 Task: Look for products in the category "More Dips & Spreads" from Market Corner only.
Action: Mouse moved to (1085, 351)
Screenshot: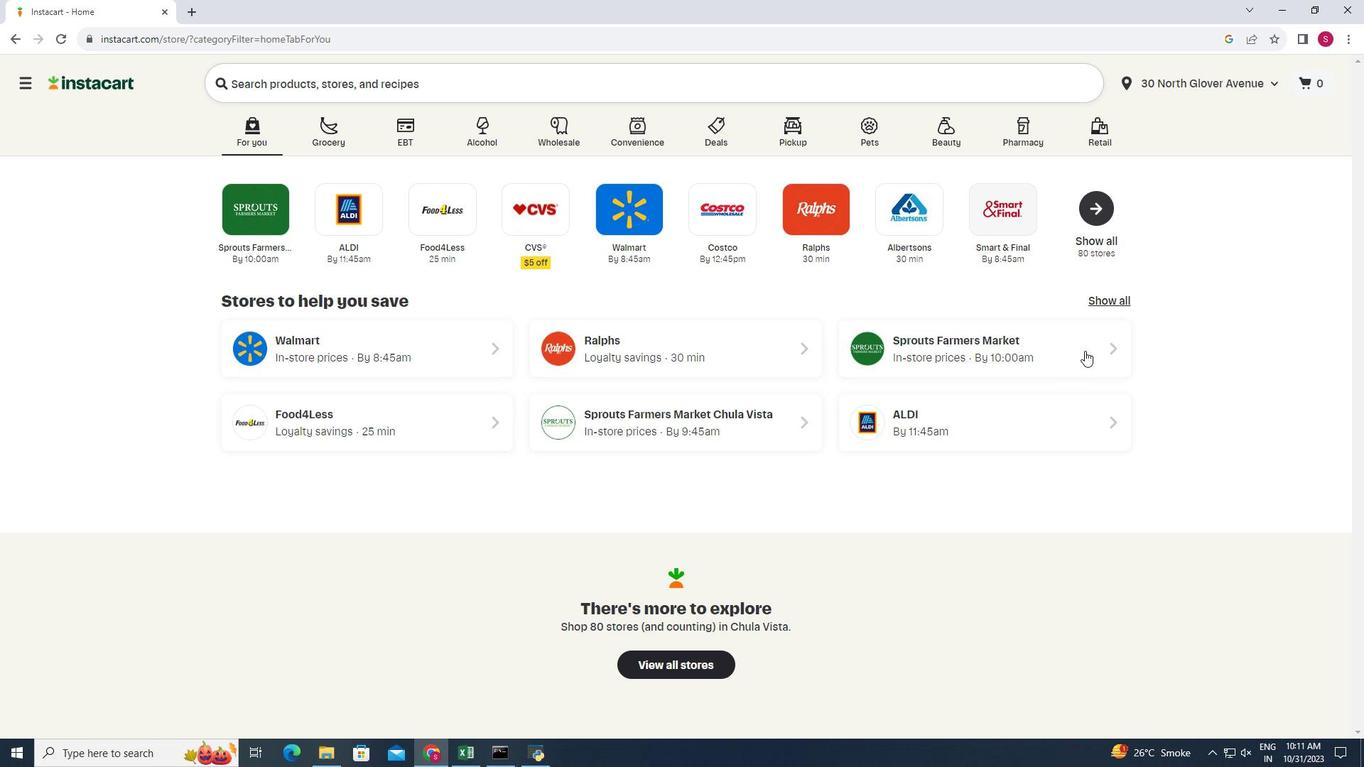 
Action: Mouse pressed left at (1085, 351)
Screenshot: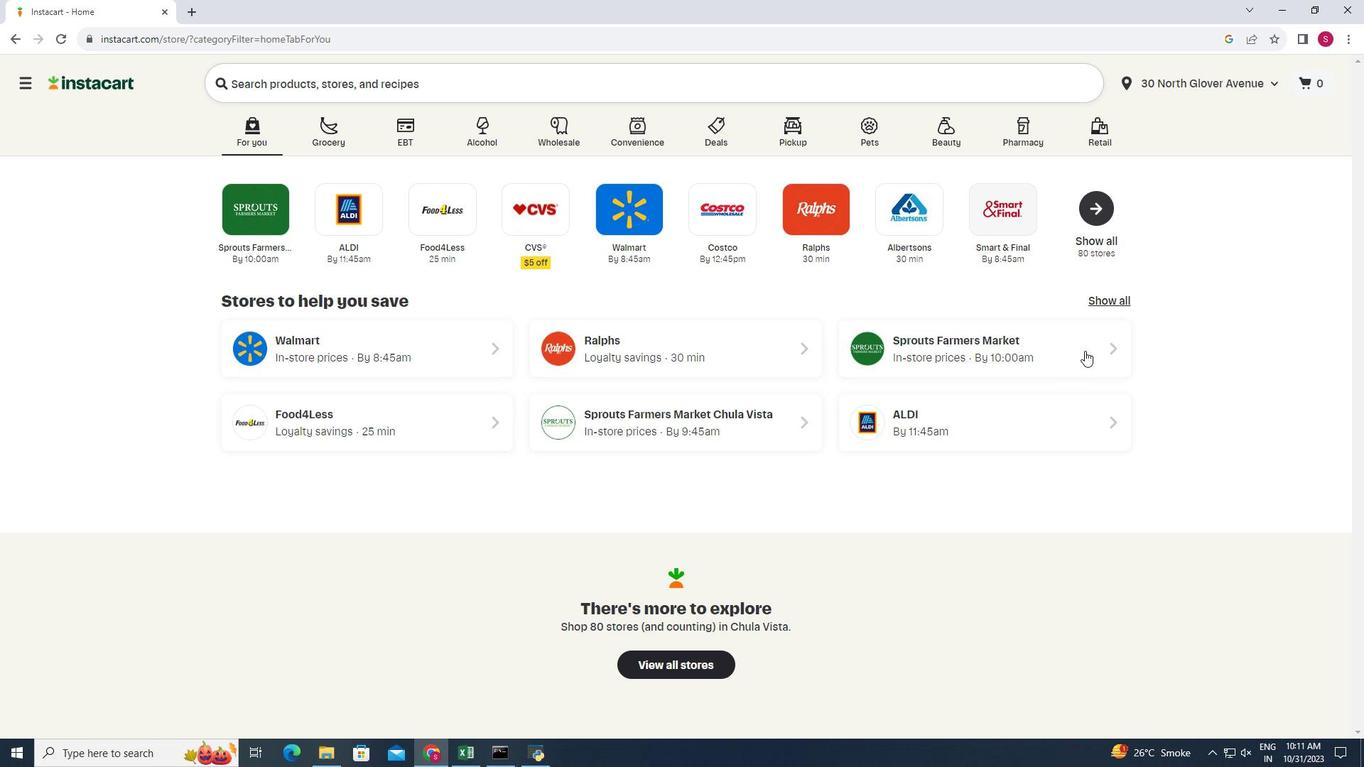 
Action: Mouse moved to (71, 621)
Screenshot: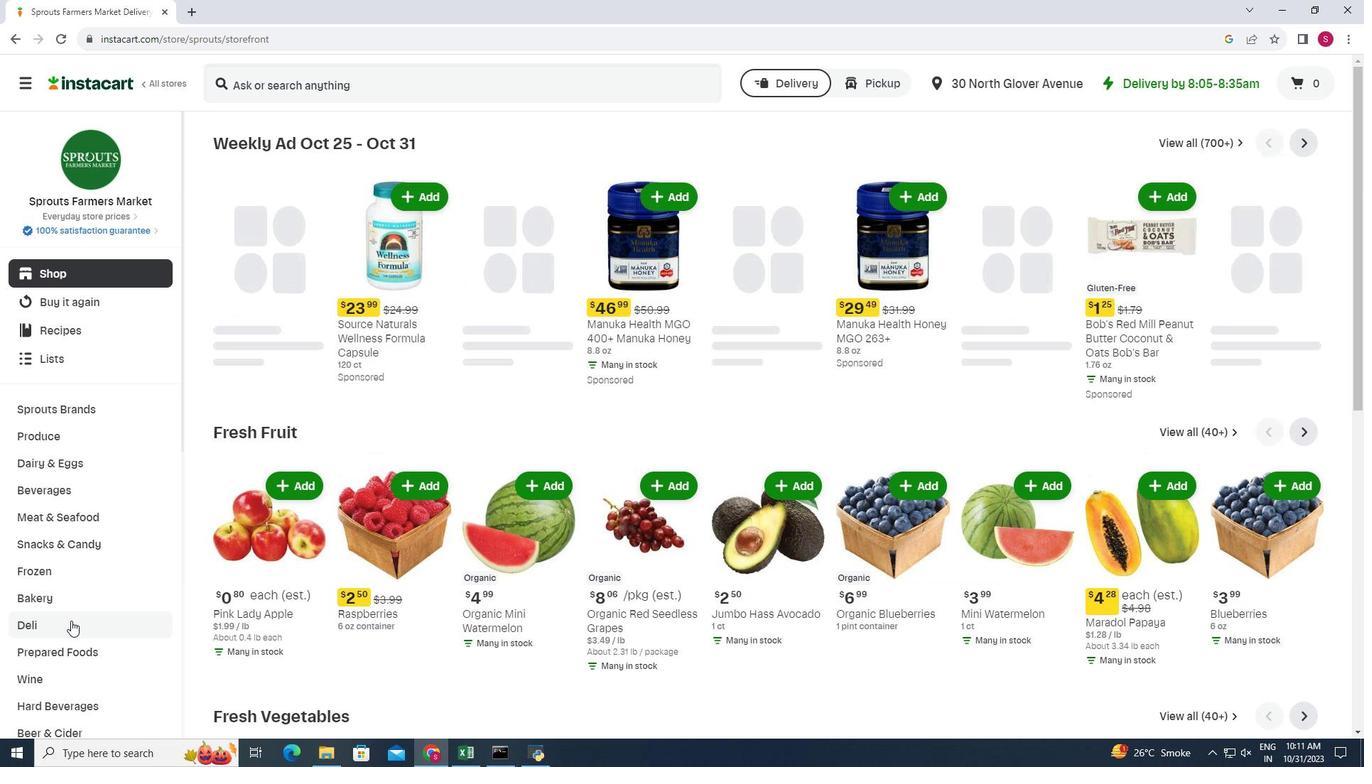 
Action: Mouse pressed left at (71, 621)
Screenshot: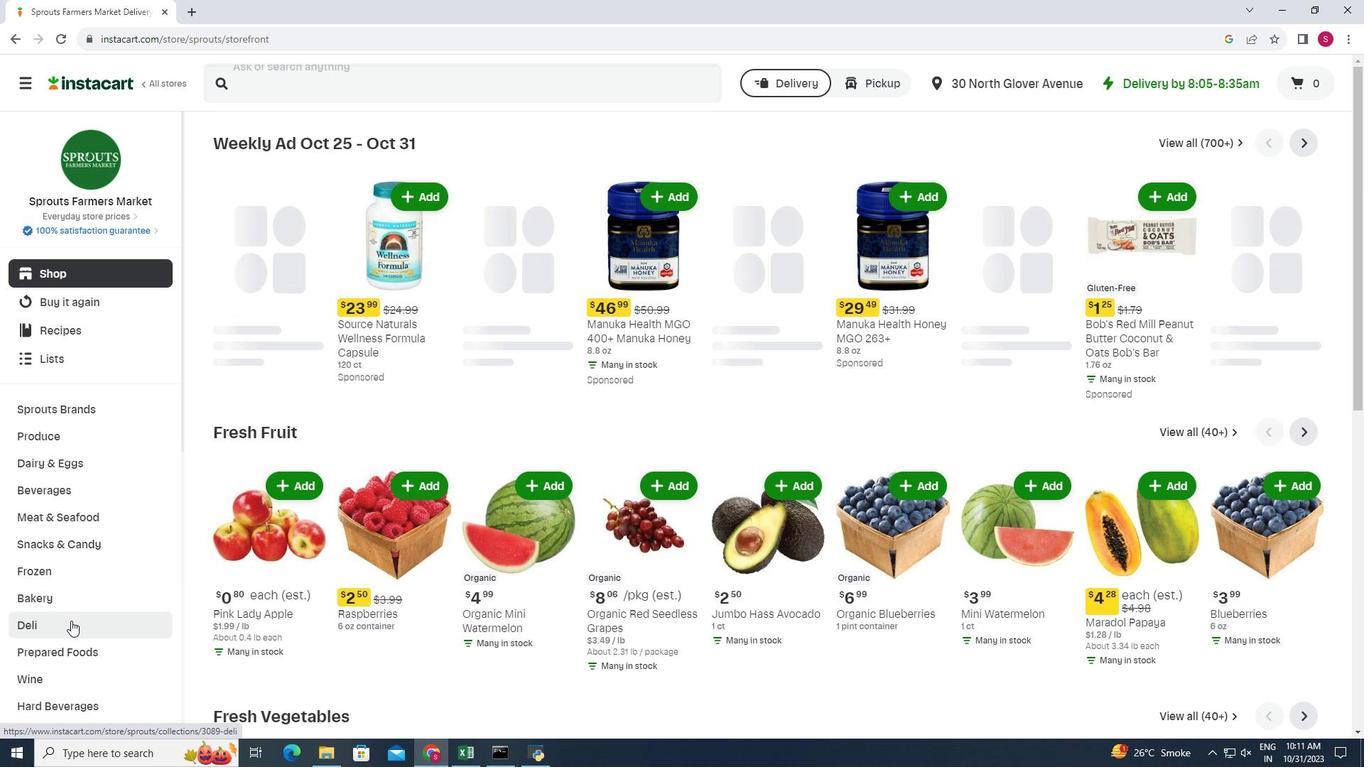 
Action: Mouse moved to (483, 176)
Screenshot: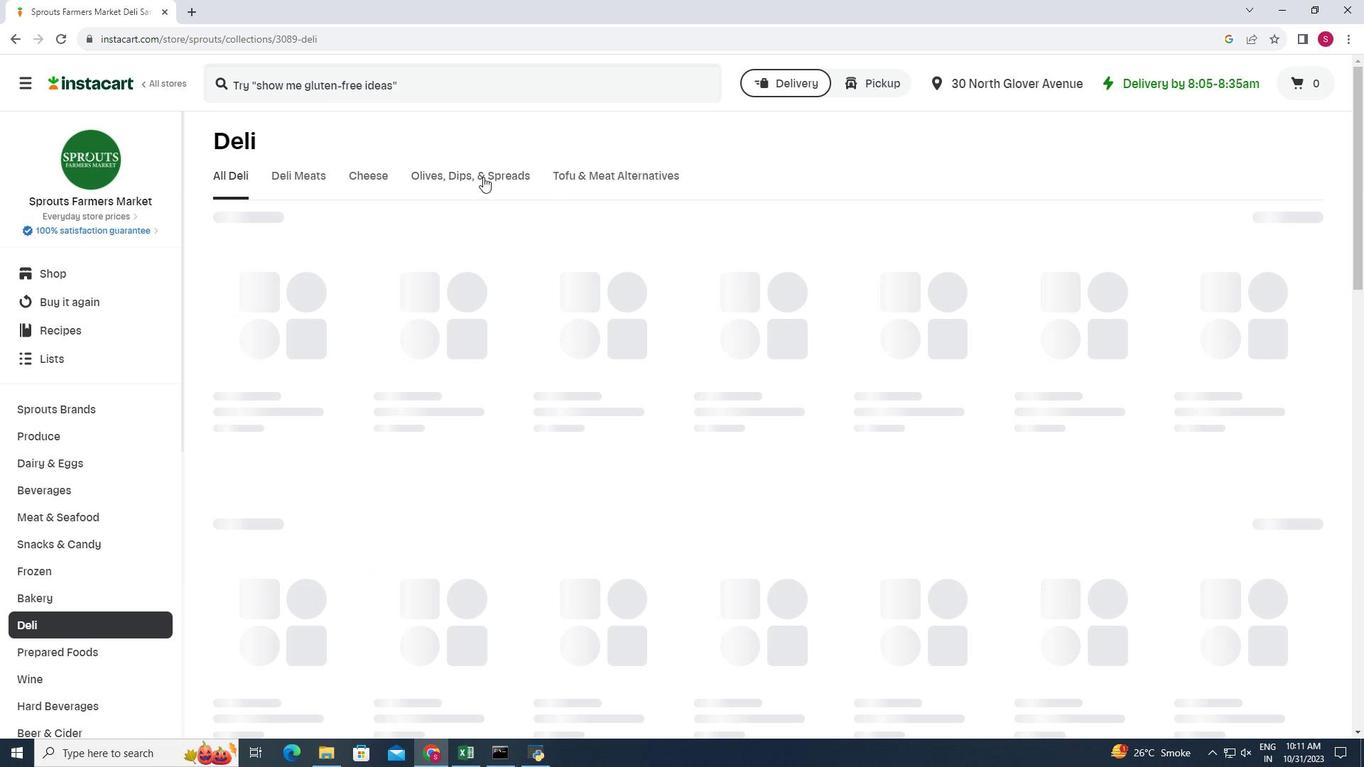 
Action: Mouse pressed left at (483, 176)
Screenshot: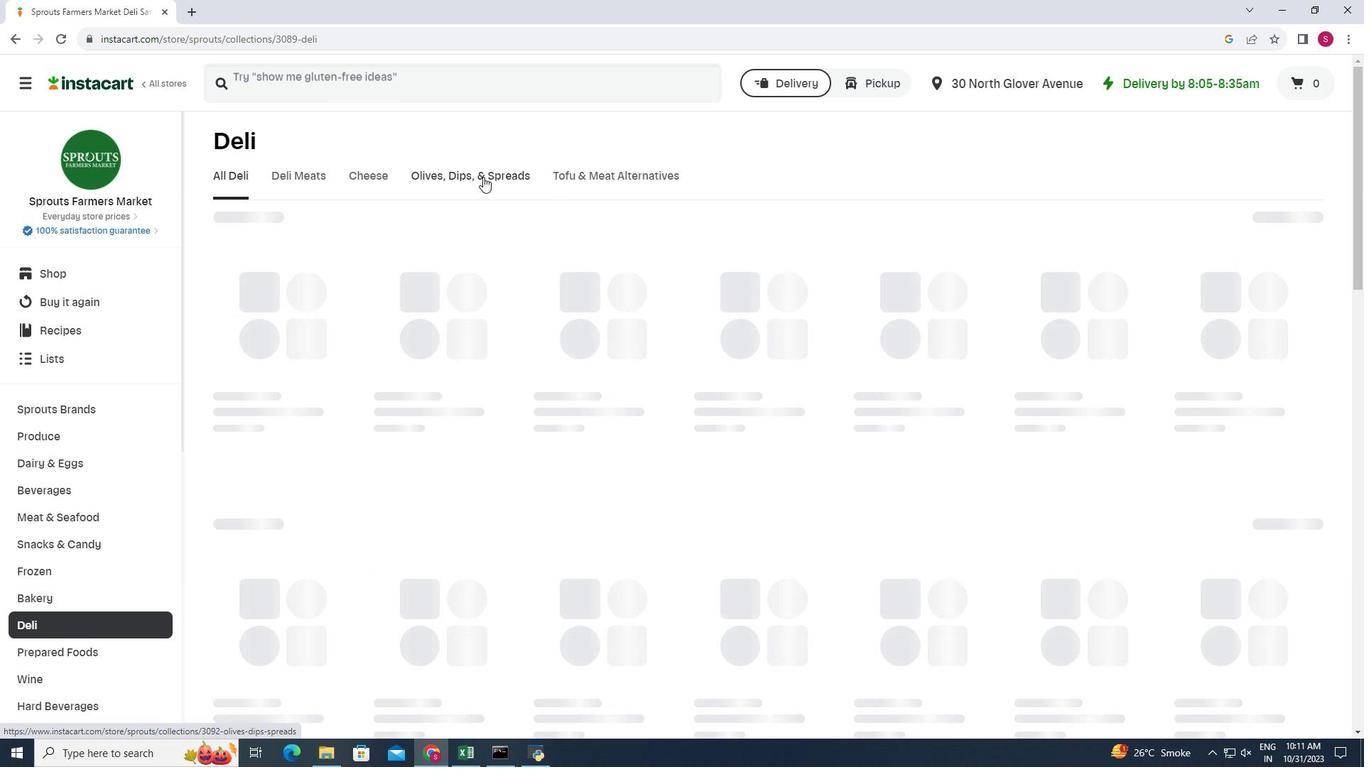 
Action: Mouse moved to (793, 232)
Screenshot: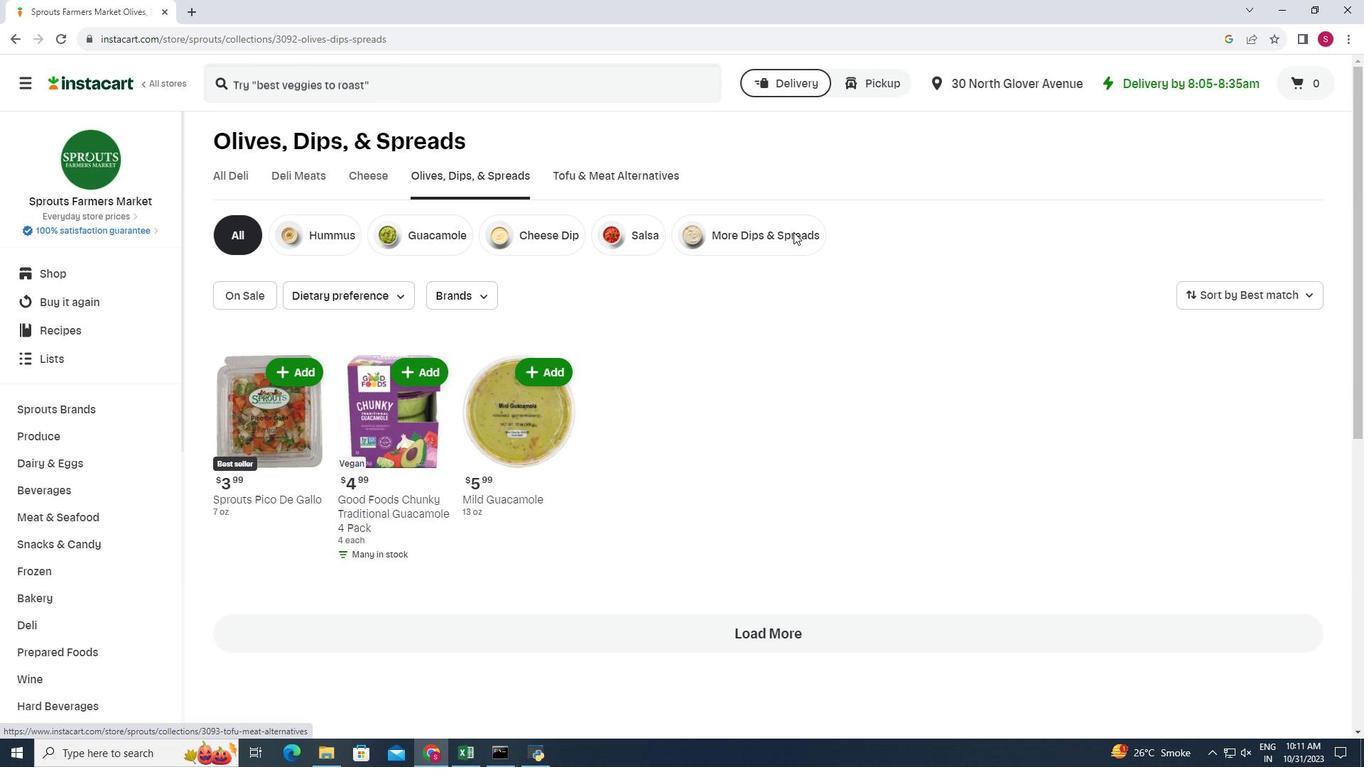 
Action: Mouse pressed left at (793, 232)
Screenshot: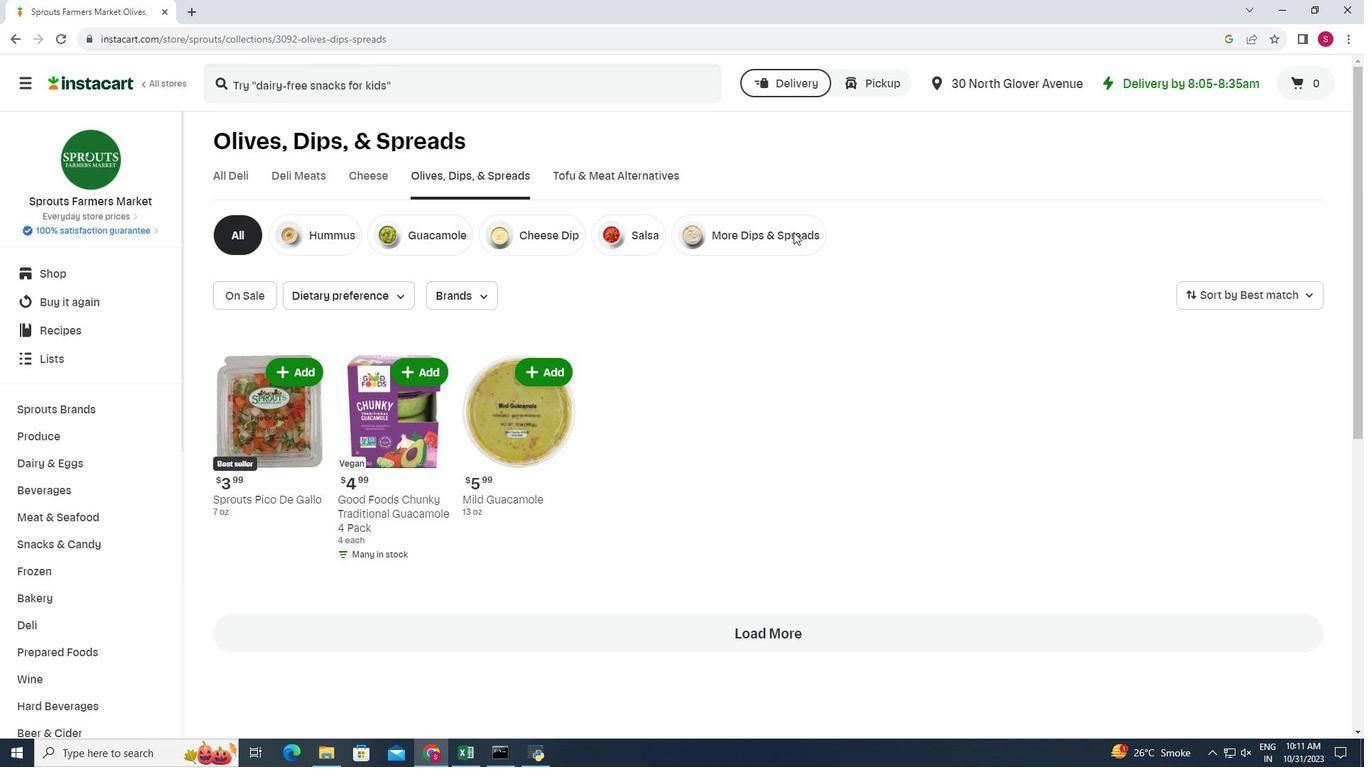 
Action: Mouse moved to (477, 293)
Screenshot: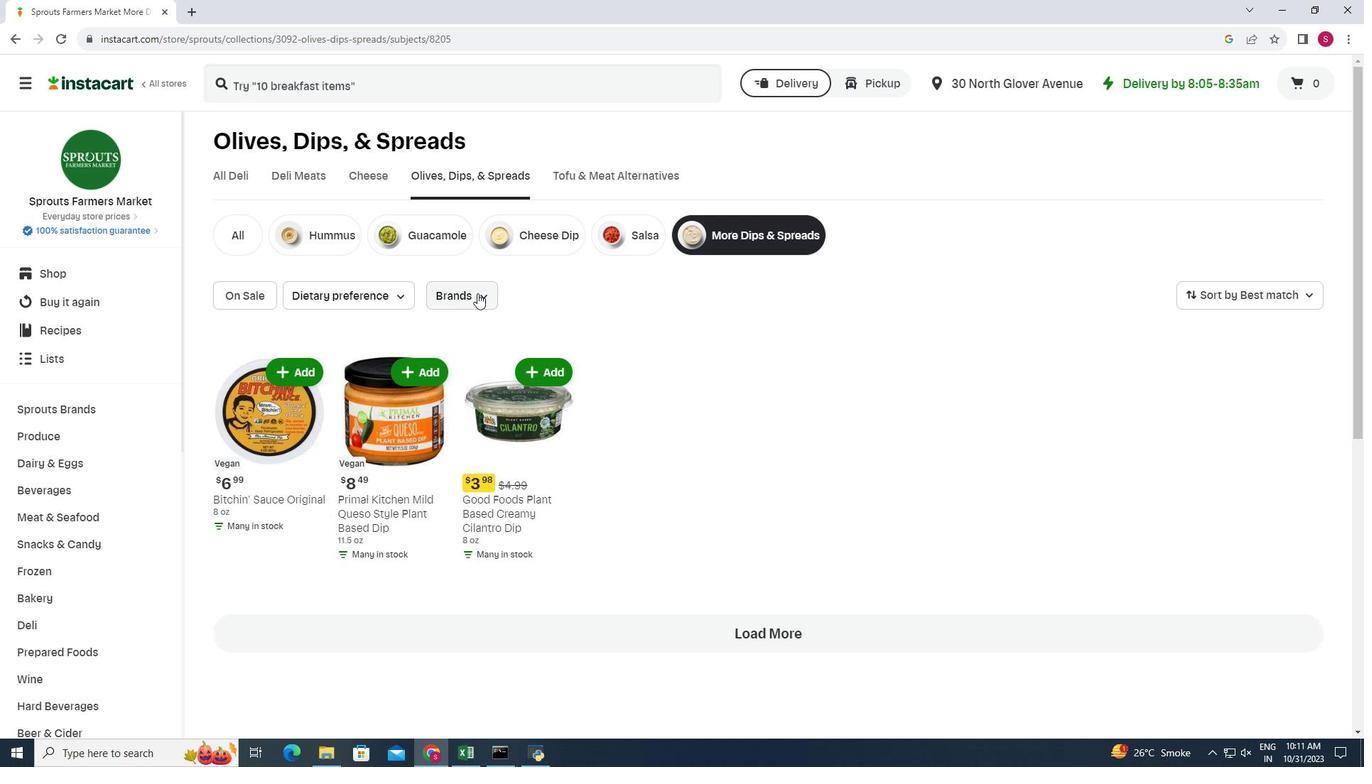 
Action: Mouse pressed left at (477, 293)
Screenshot: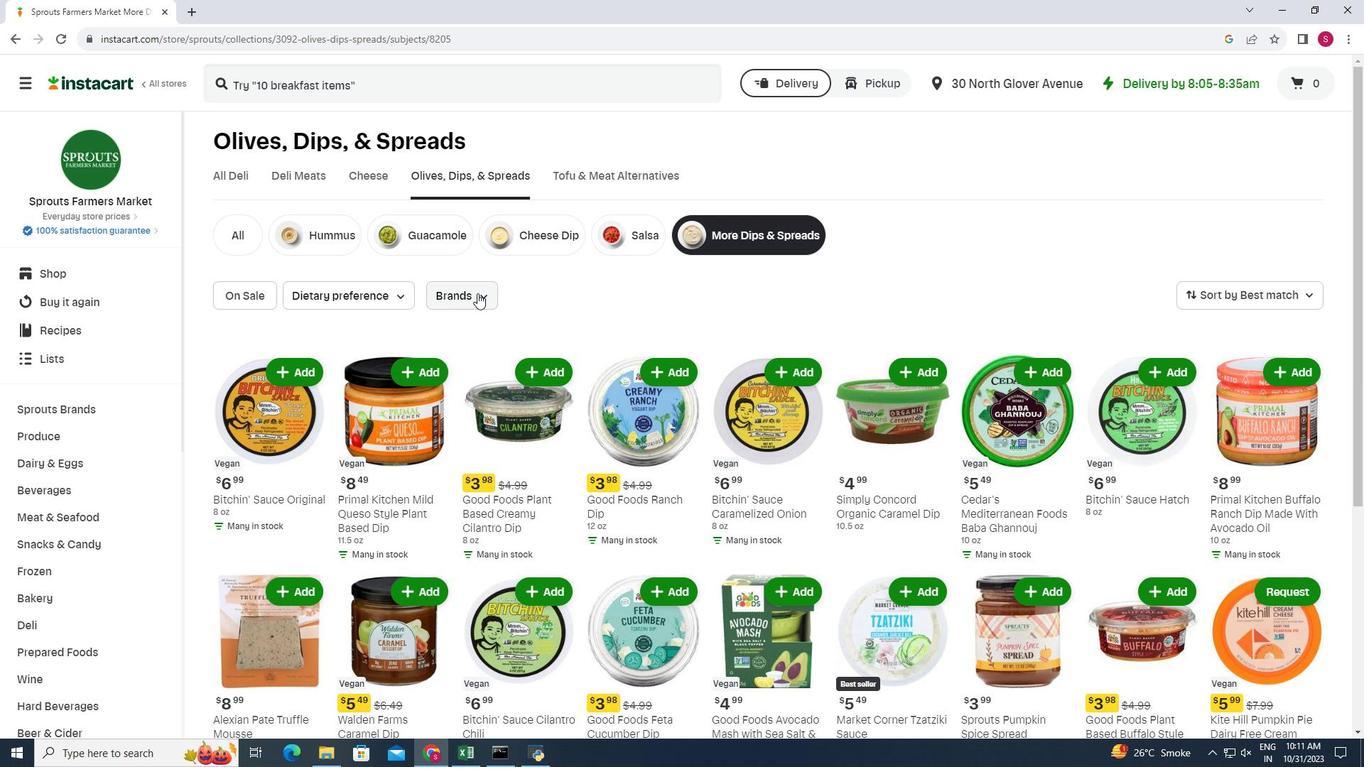
Action: Mouse moved to (492, 365)
Screenshot: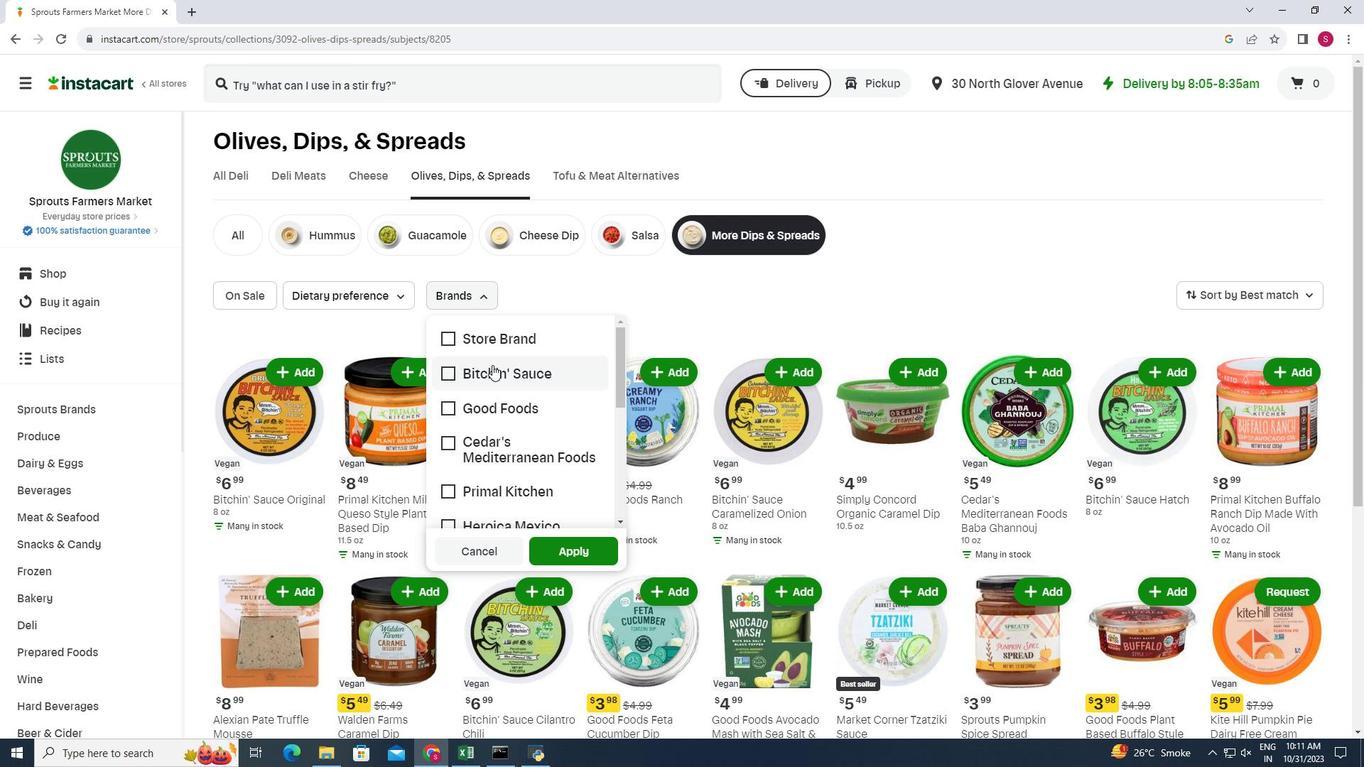 
Action: Mouse scrolled (492, 364) with delta (0, 0)
Screenshot: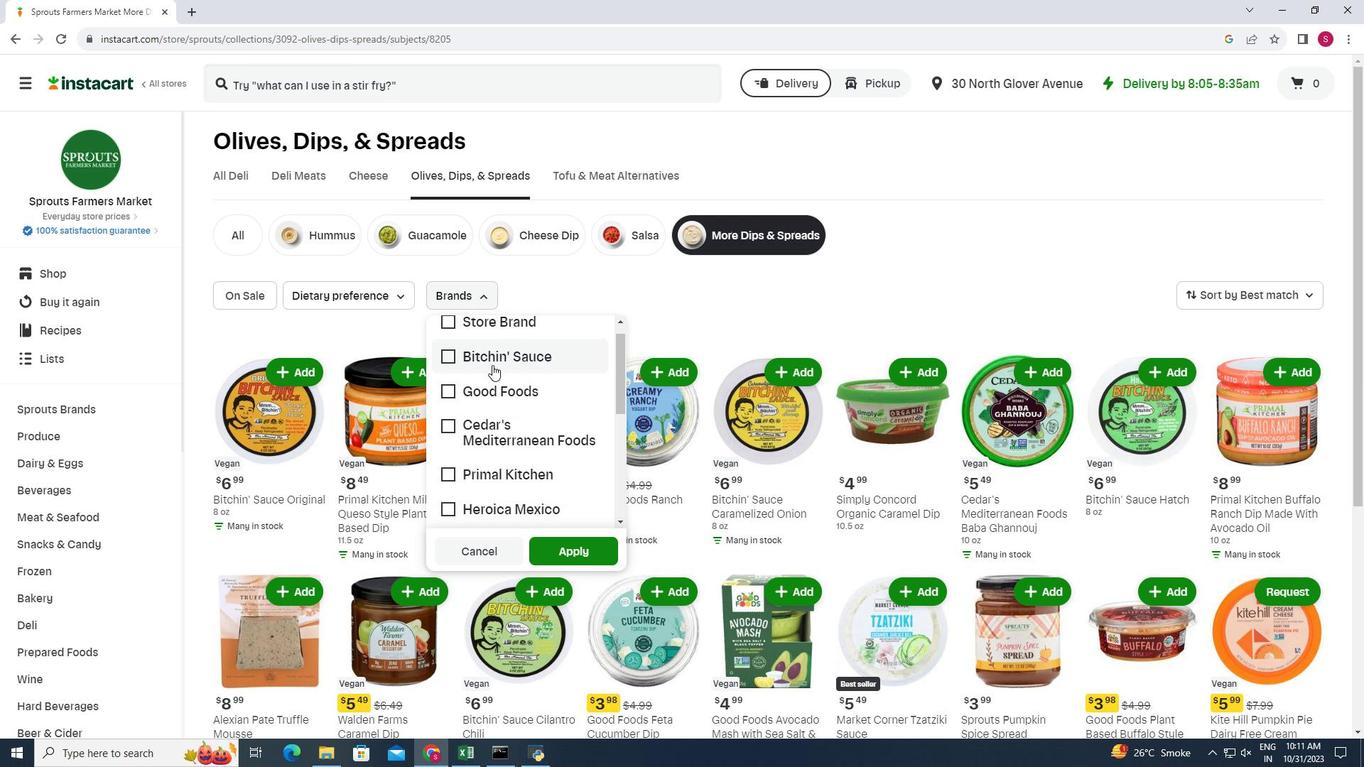 
Action: Mouse scrolled (492, 364) with delta (0, 0)
Screenshot: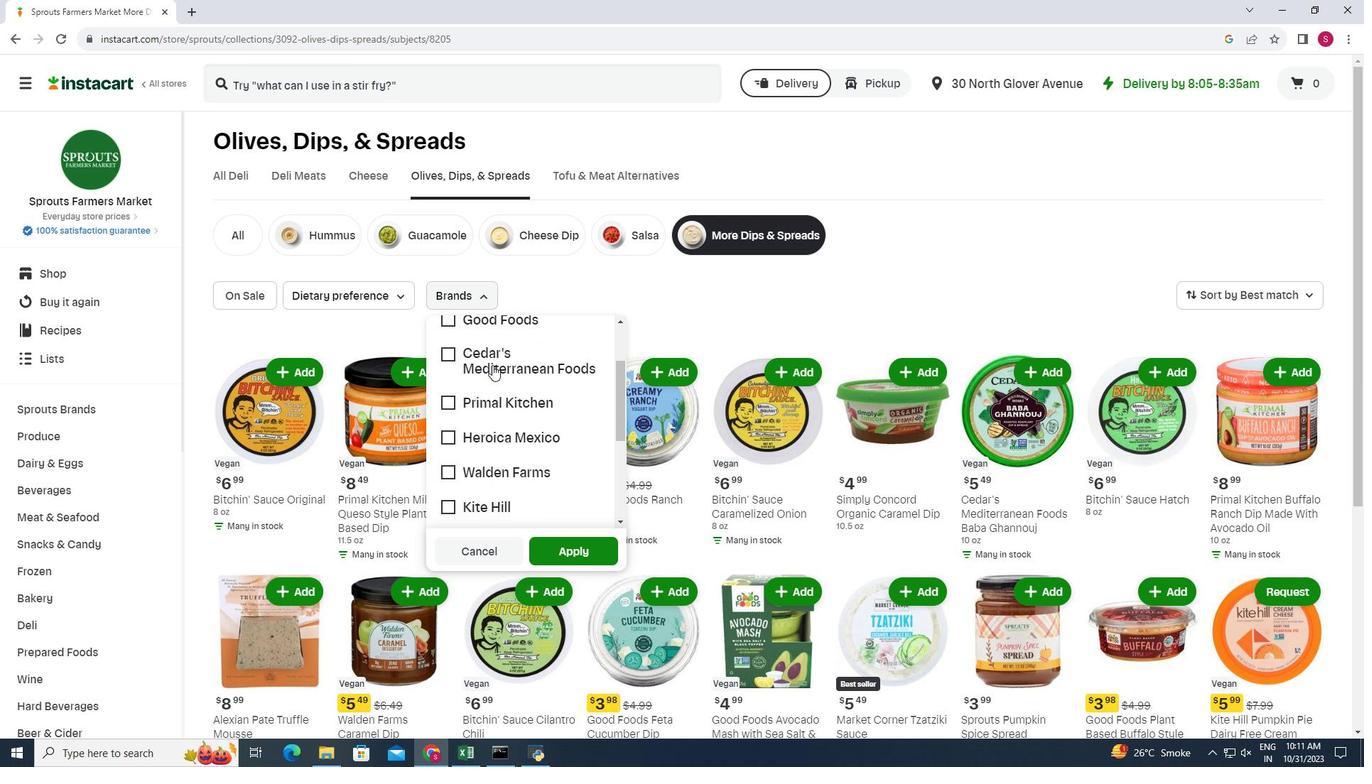 
Action: Mouse moved to (492, 365)
Screenshot: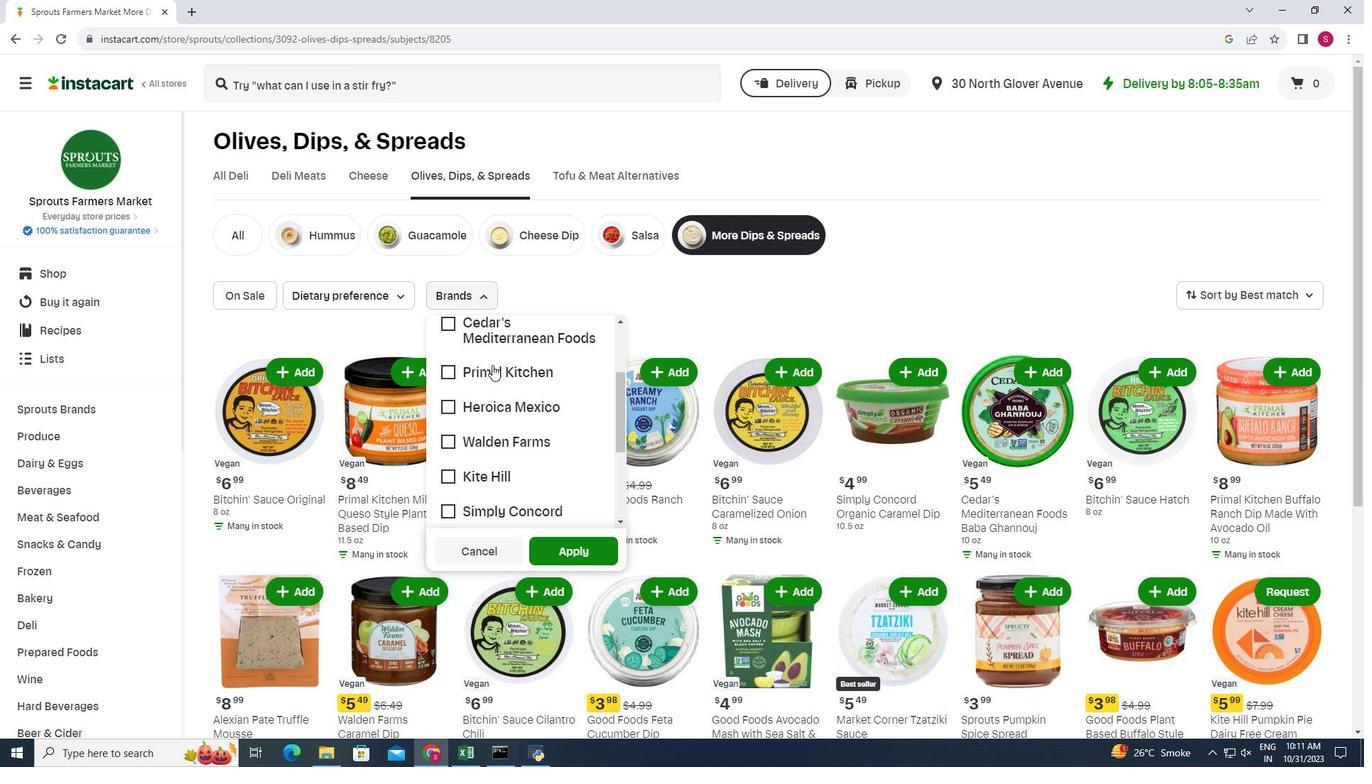 
Action: Mouse scrolled (492, 364) with delta (0, 0)
Screenshot: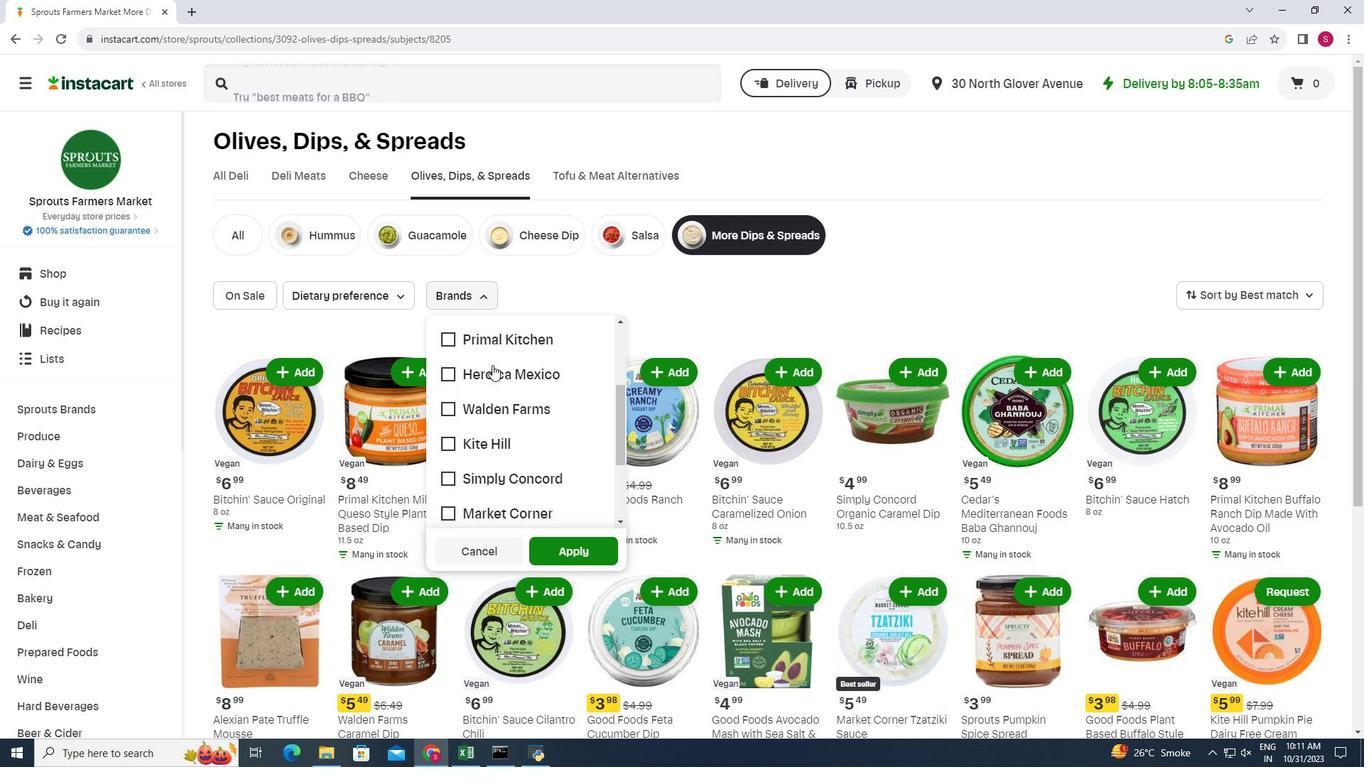 
Action: Mouse moved to (454, 449)
Screenshot: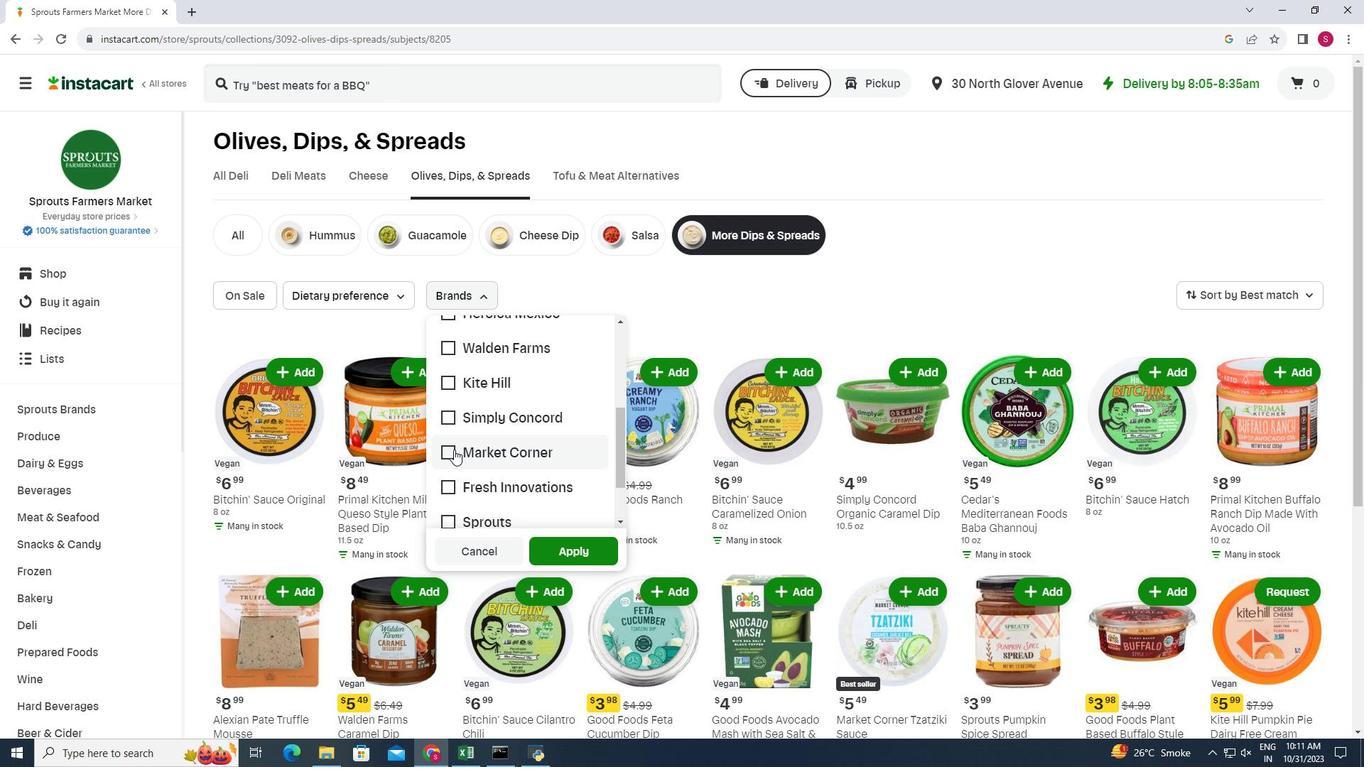 
Action: Mouse pressed left at (454, 449)
Screenshot: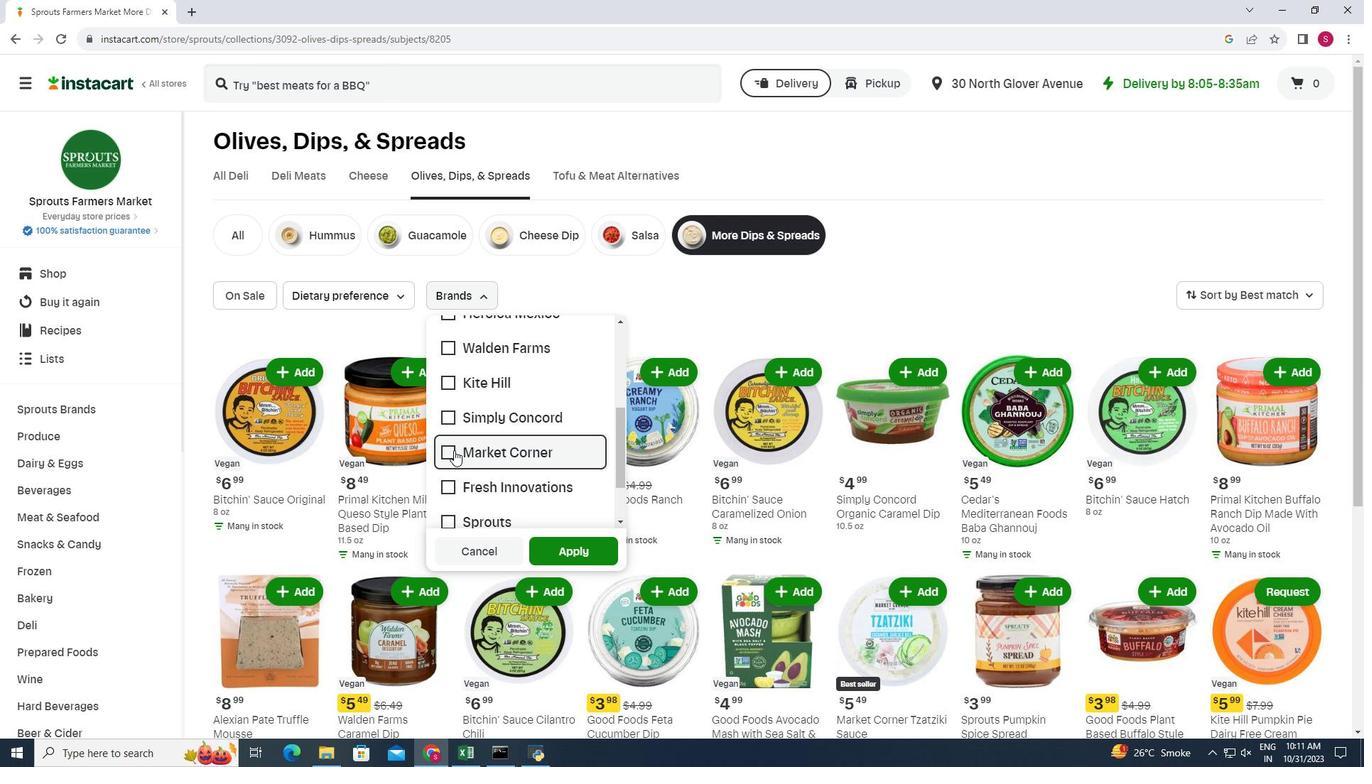 
Action: Mouse moved to (581, 559)
Screenshot: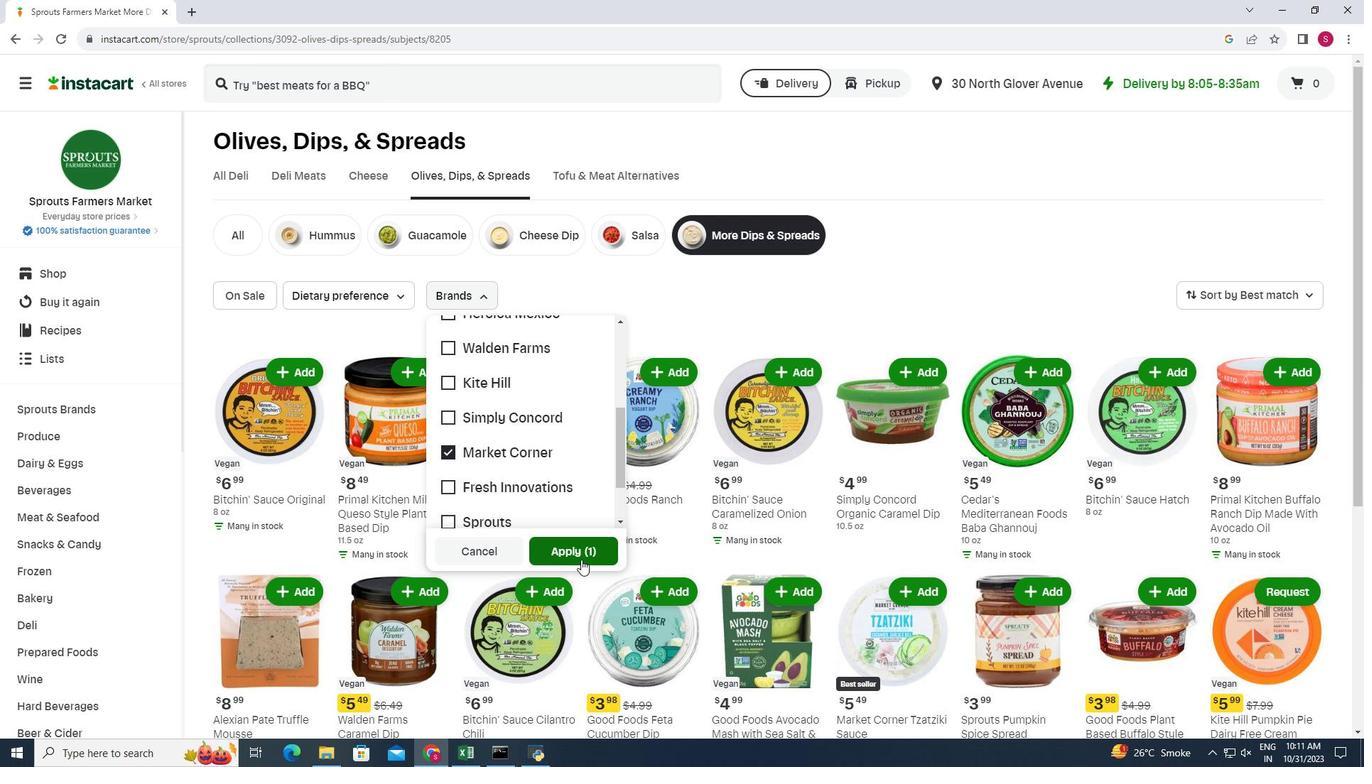 
Action: Mouse pressed left at (581, 559)
Screenshot: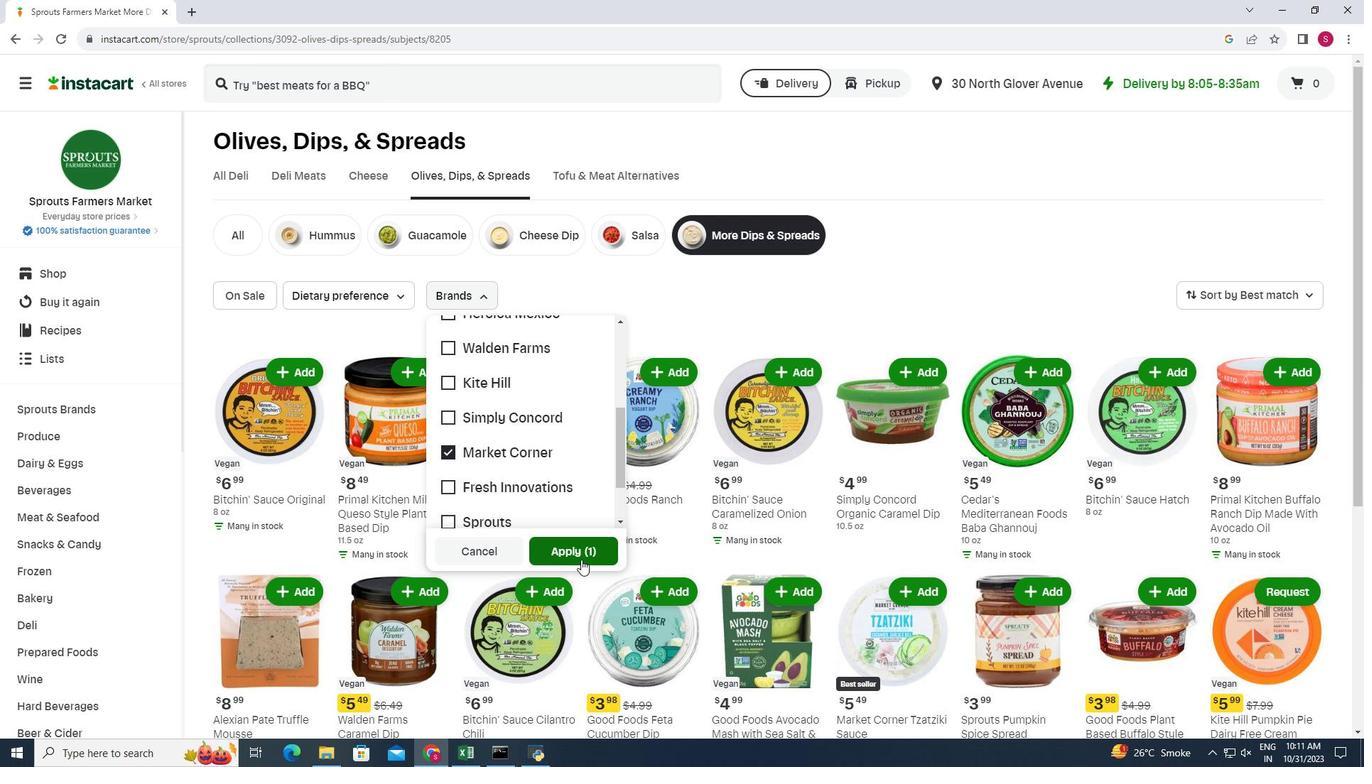 
Action: Mouse moved to (655, 355)
Screenshot: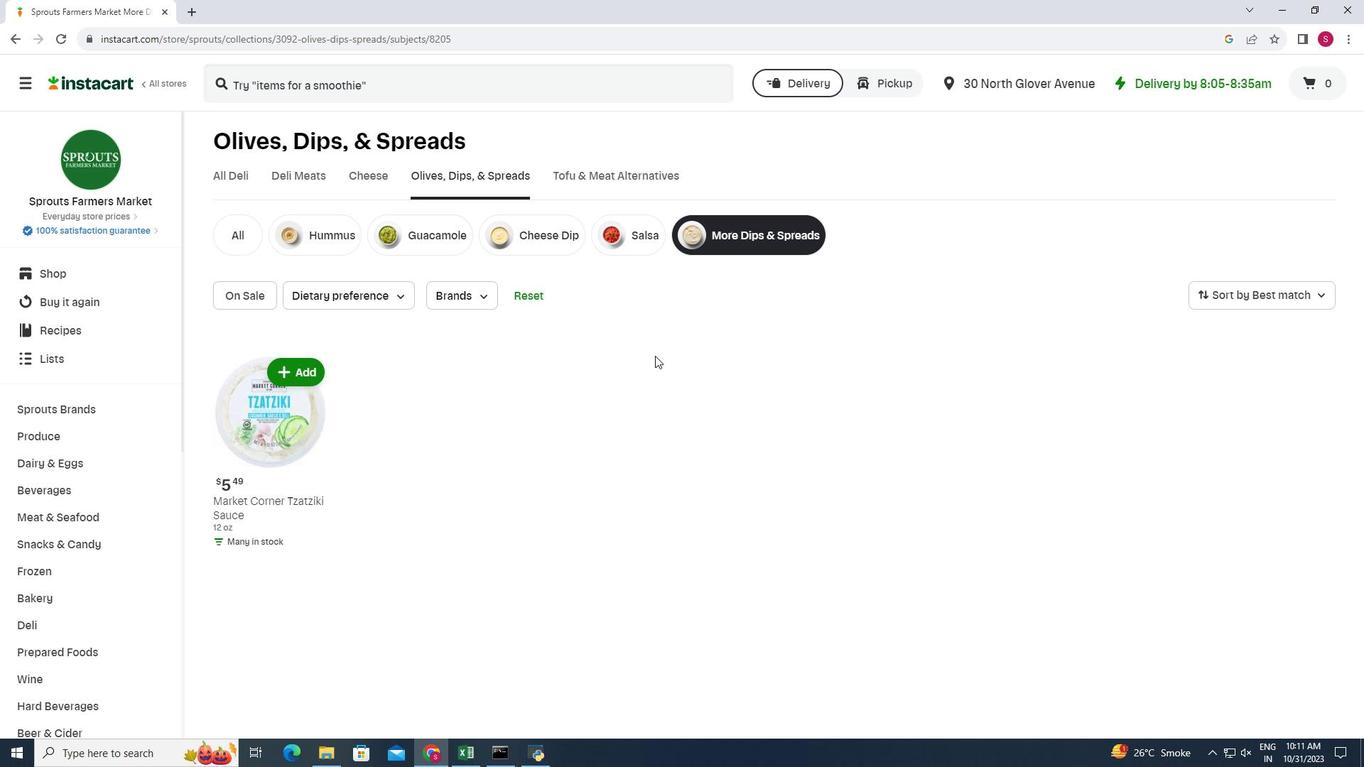 
